 Task: Create a task  Improve the appâ€™s performance during network interruptions , assign it to team member softage.9@softage.net in the project Wizardry and update the status of the task to  At Risk , set the priority of the task to Medium.
Action: Mouse moved to (68, 384)
Screenshot: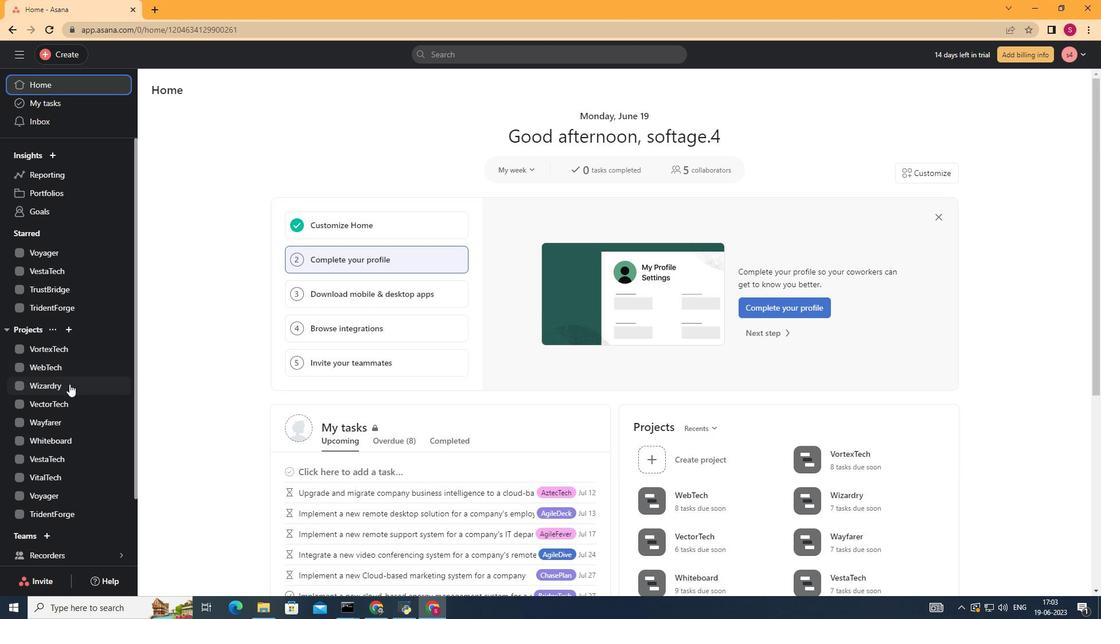 
Action: Mouse pressed left at (68, 384)
Screenshot: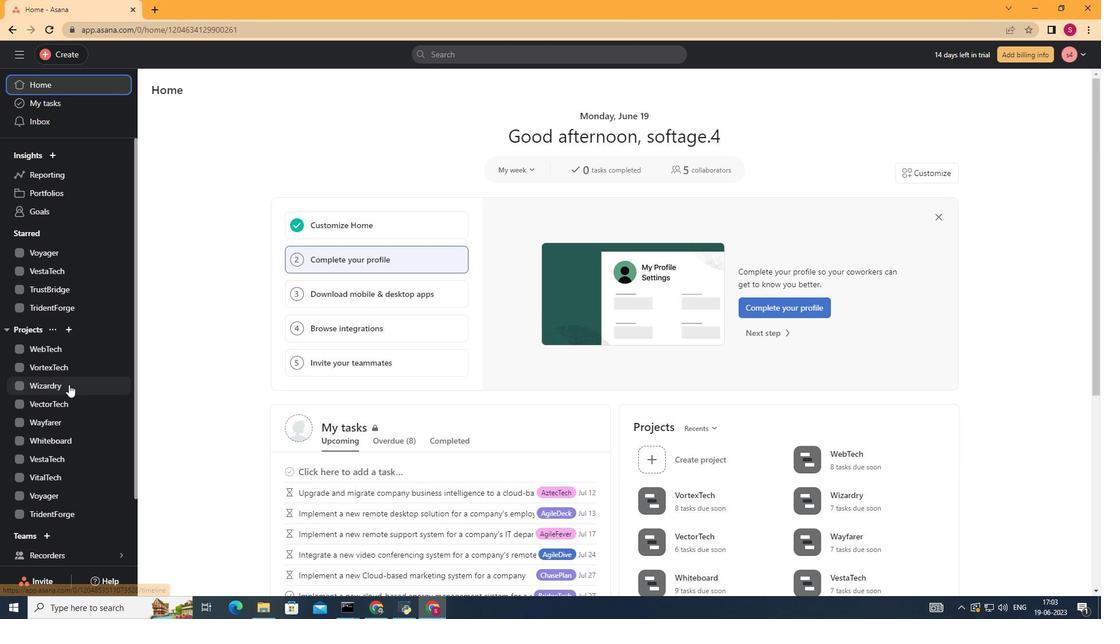 
Action: Mouse moved to (173, 143)
Screenshot: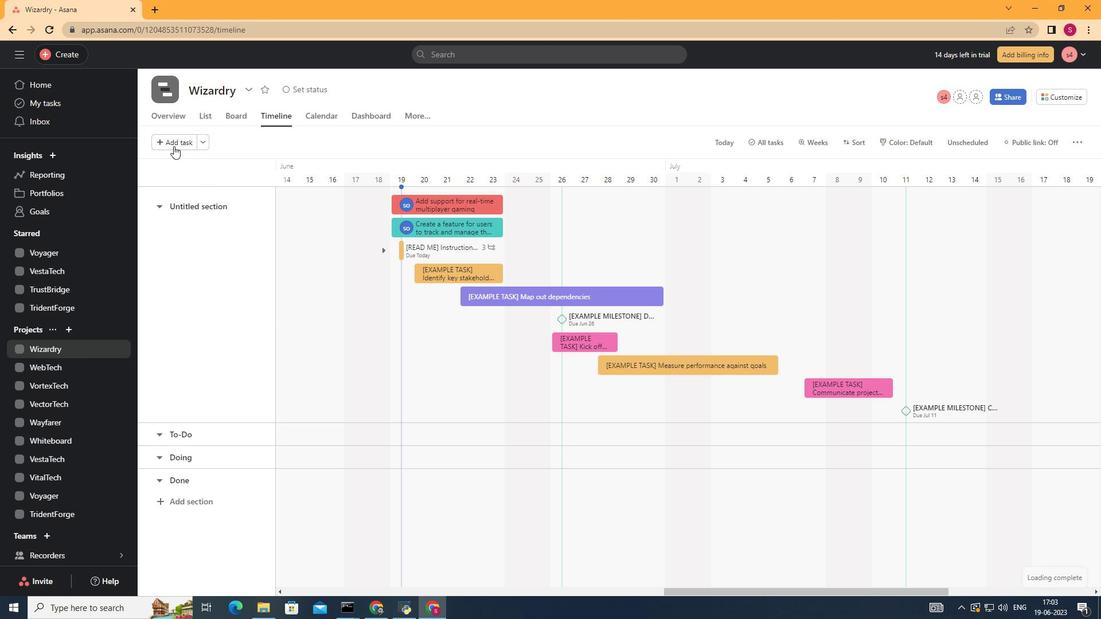 
Action: Mouse pressed left at (173, 143)
Screenshot: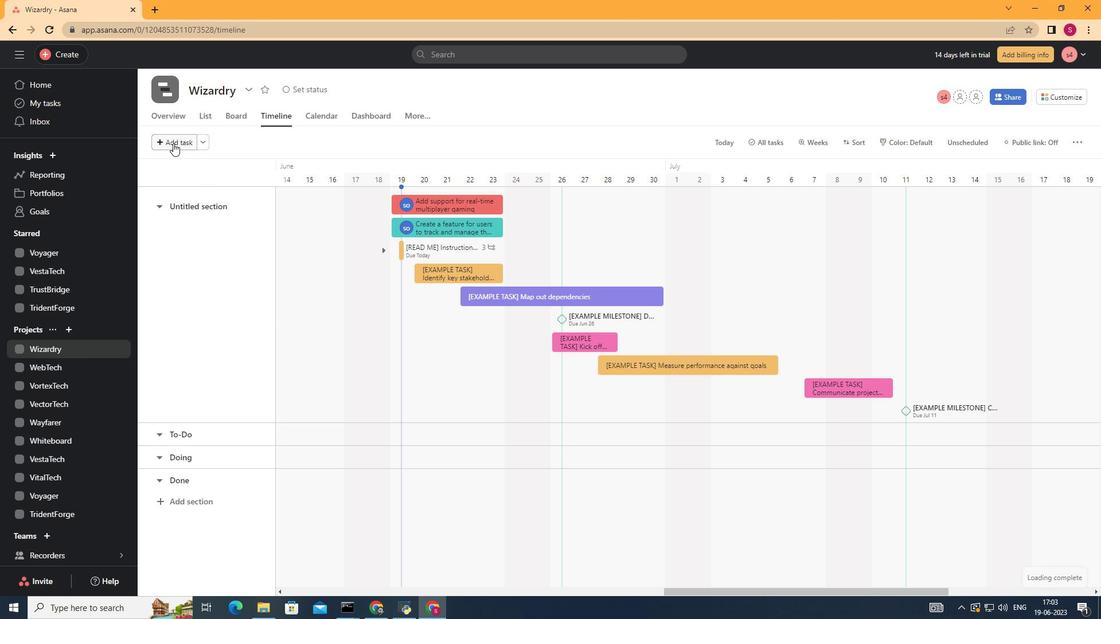 
Action: Mouse moved to (436, 207)
Screenshot: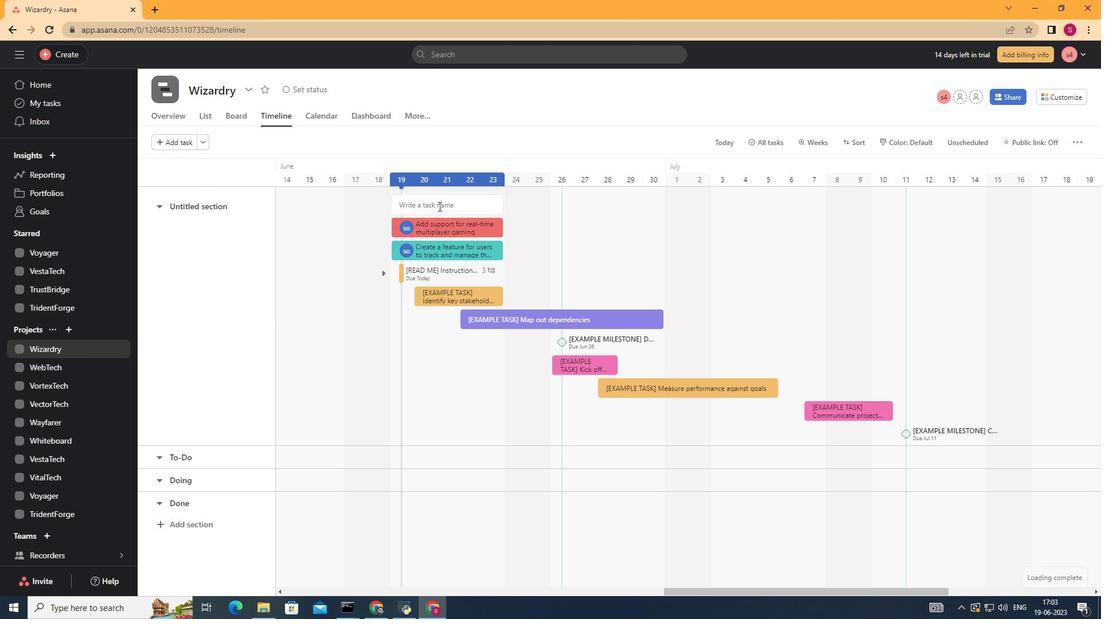 
Action: Mouse pressed left at (436, 207)
Screenshot: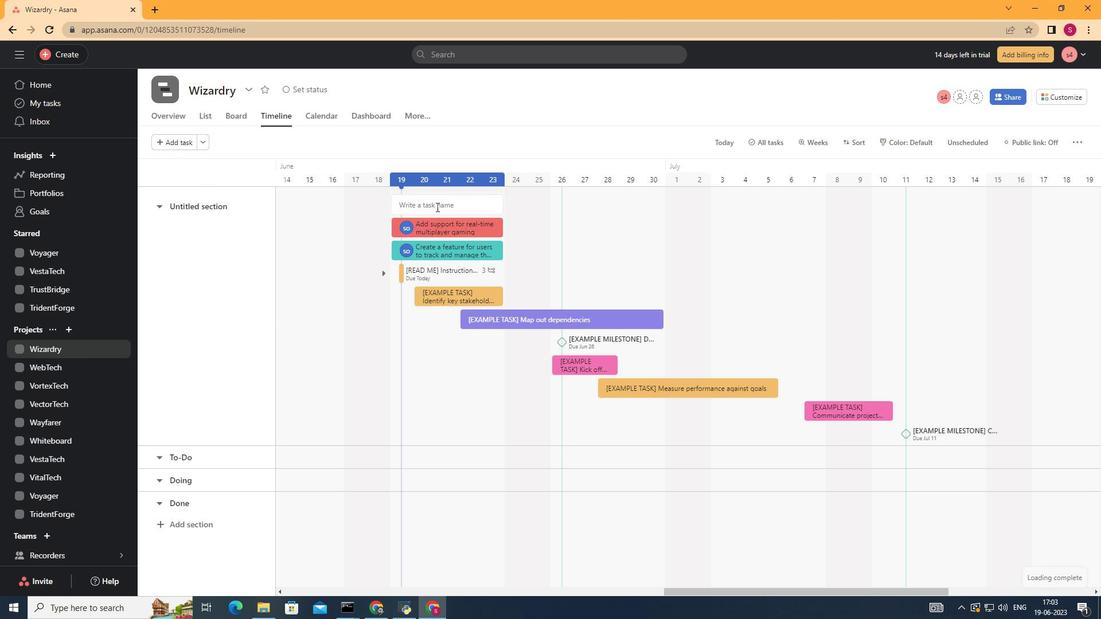 
Action: Key pressed <Key.shift>Improve<Key.space>the<Key.space>app's<Key.space>performance<Key.space>during<Key.space>netwi<Key.backspace>ork<Key.space>interruptions<Key.enter>
Screenshot: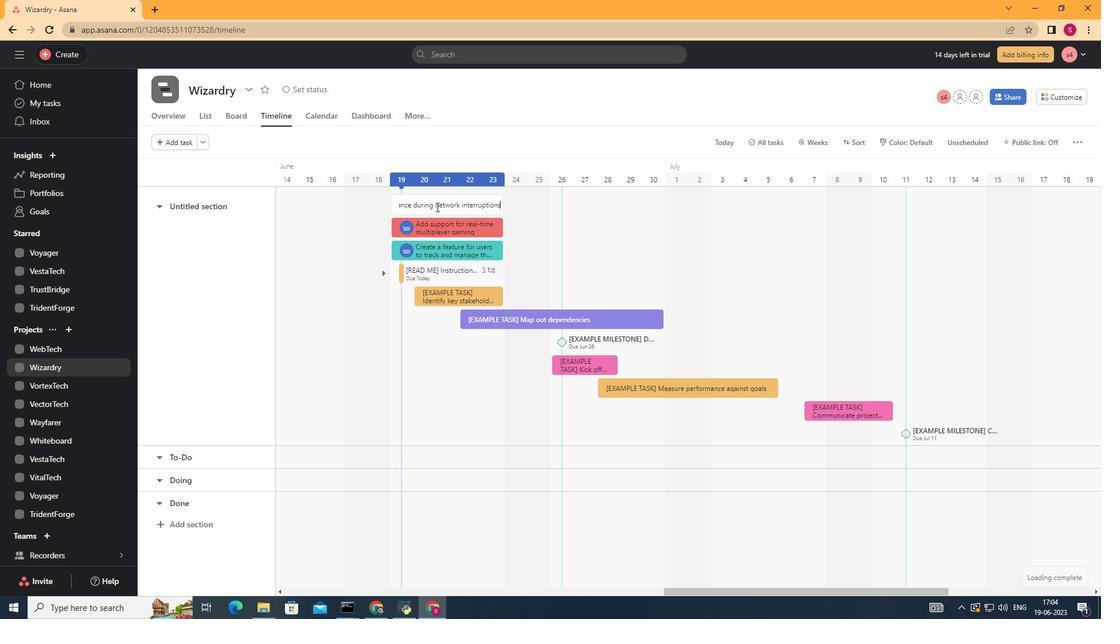 
Action: Mouse pressed left at (436, 207)
Screenshot: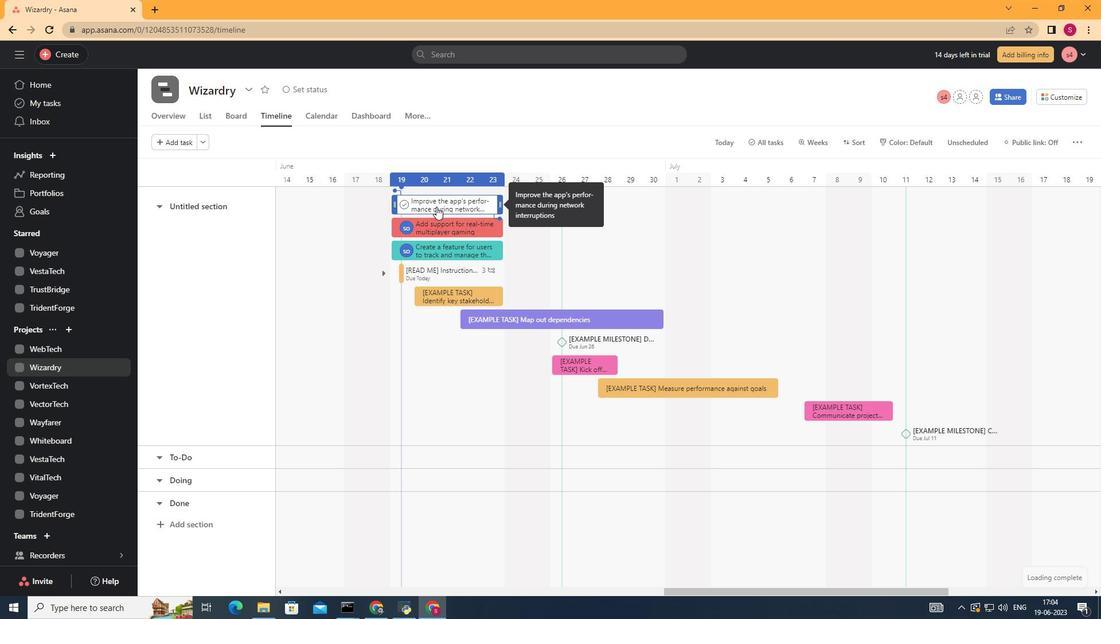 
Action: Mouse moved to (797, 225)
Screenshot: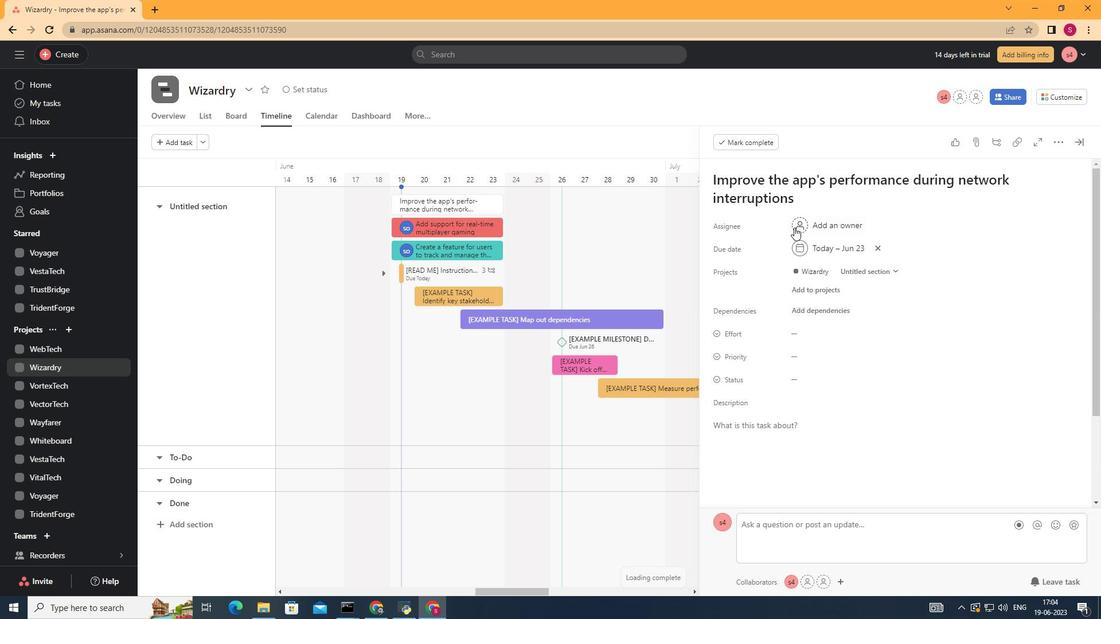 
Action: Mouse pressed left at (797, 225)
Screenshot: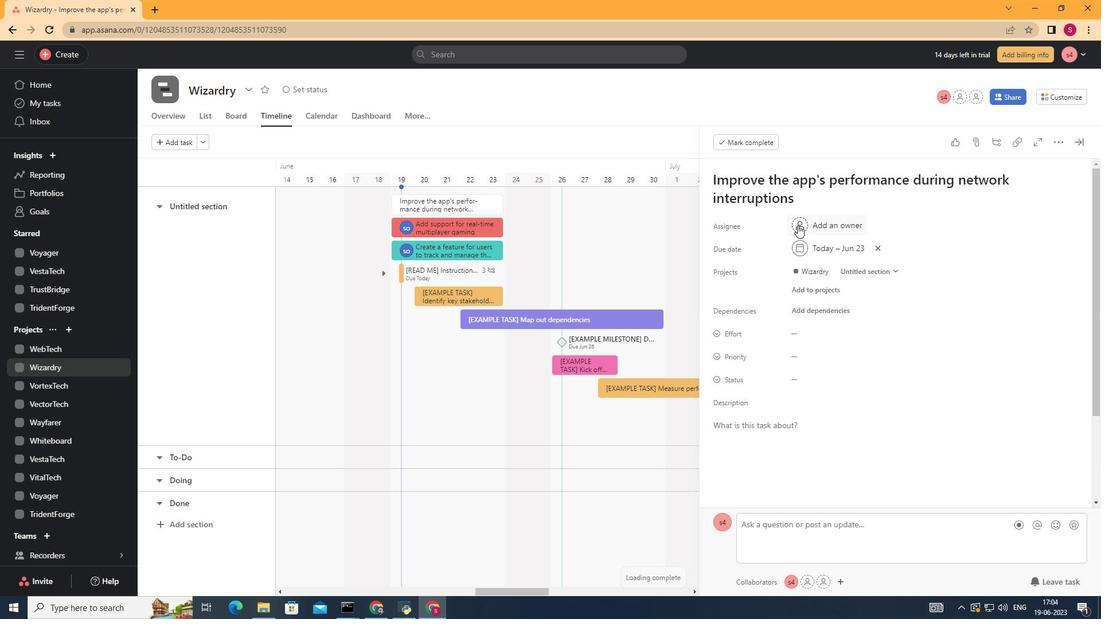 
Action: Mouse moved to (799, 224)
Screenshot: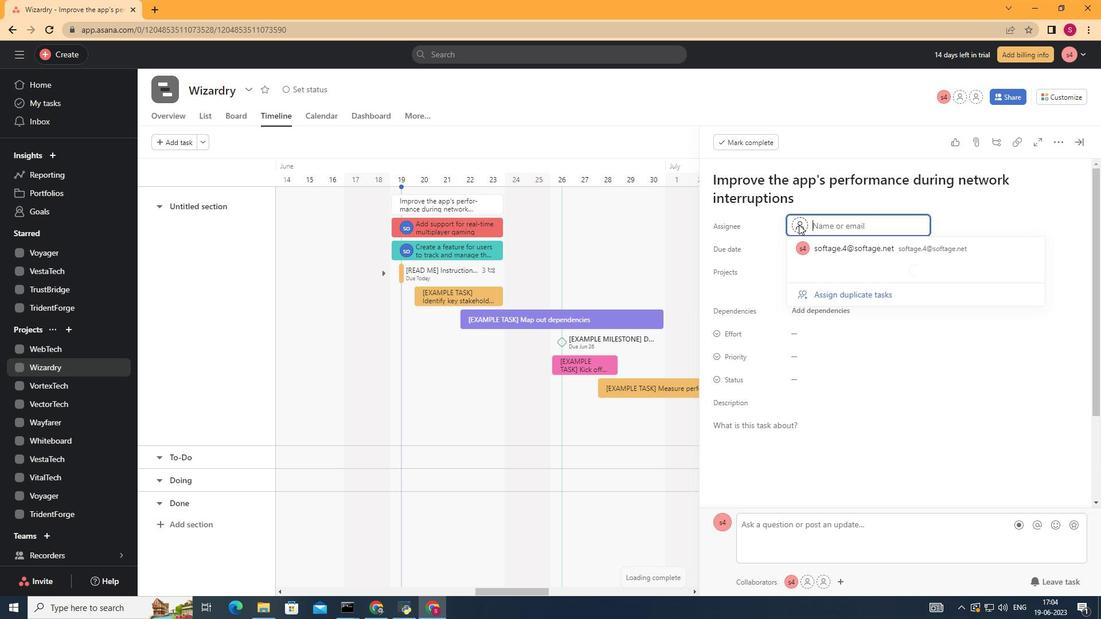 
Action: Key pressed softage.9<Key.shift>@softage.net<Key.enter>
Screenshot: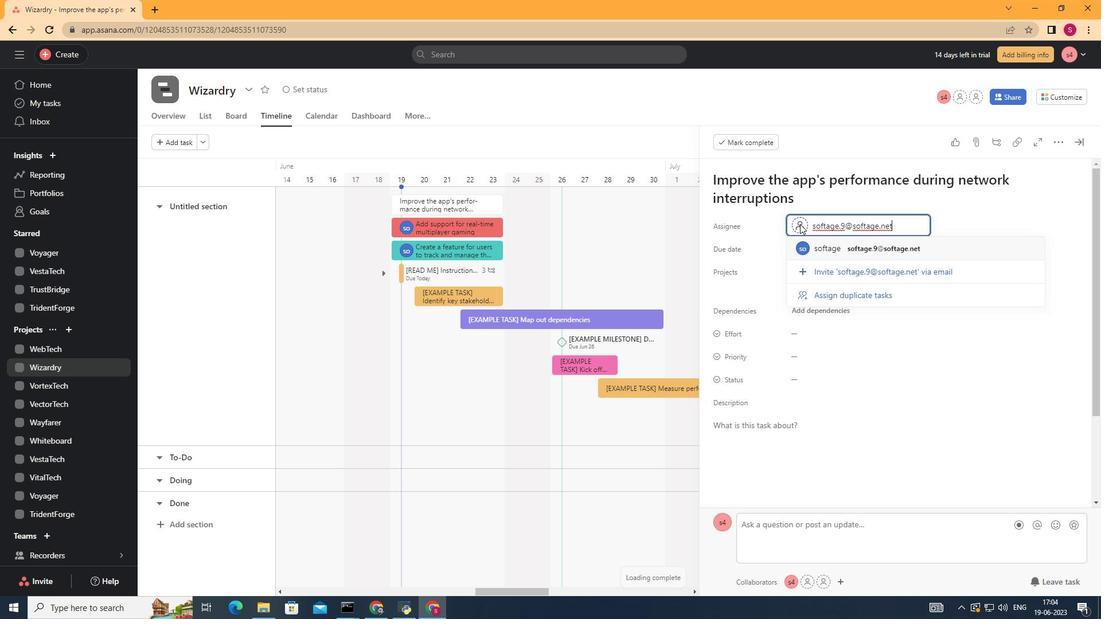 
Action: Mouse moved to (821, 379)
Screenshot: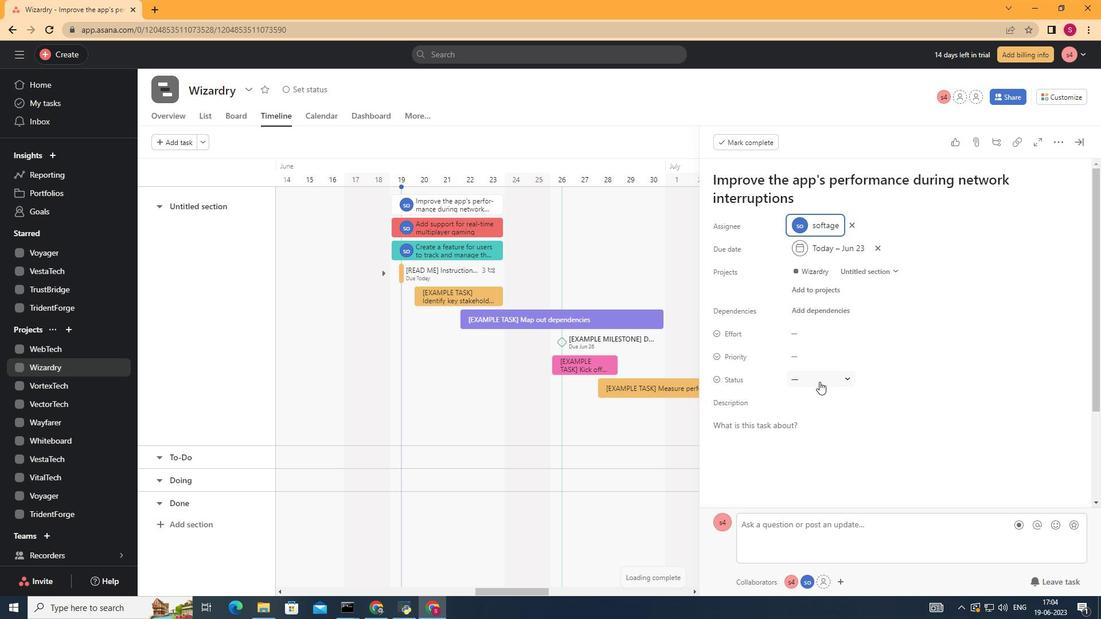 
Action: Mouse pressed left at (821, 379)
Screenshot: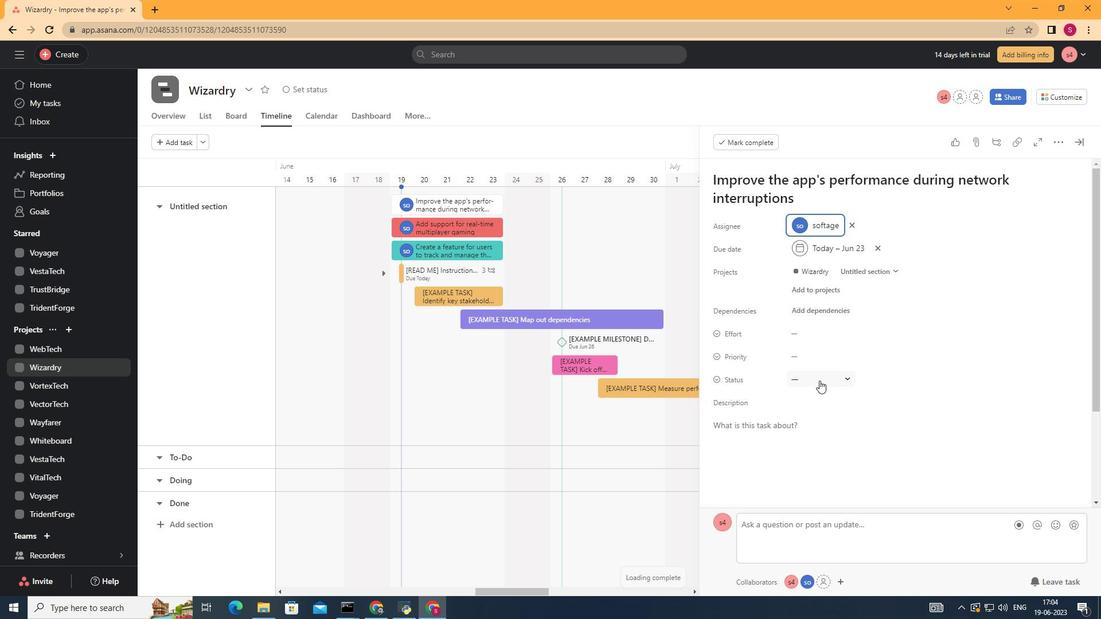 
Action: Mouse moved to (859, 436)
Screenshot: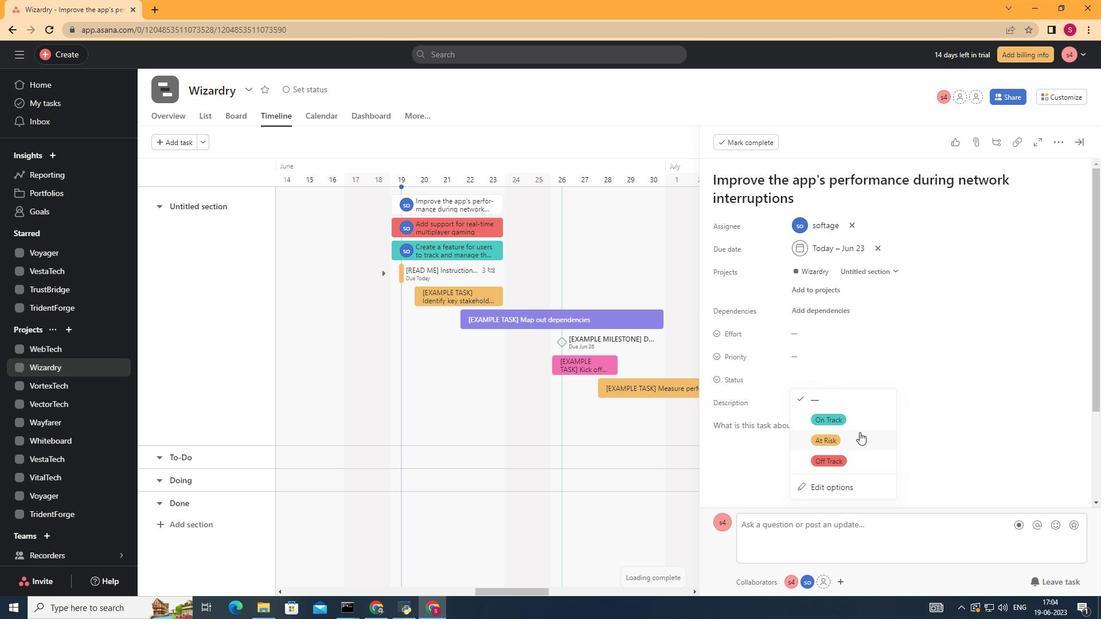 
Action: Mouse pressed left at (859, 436)
Screenshot: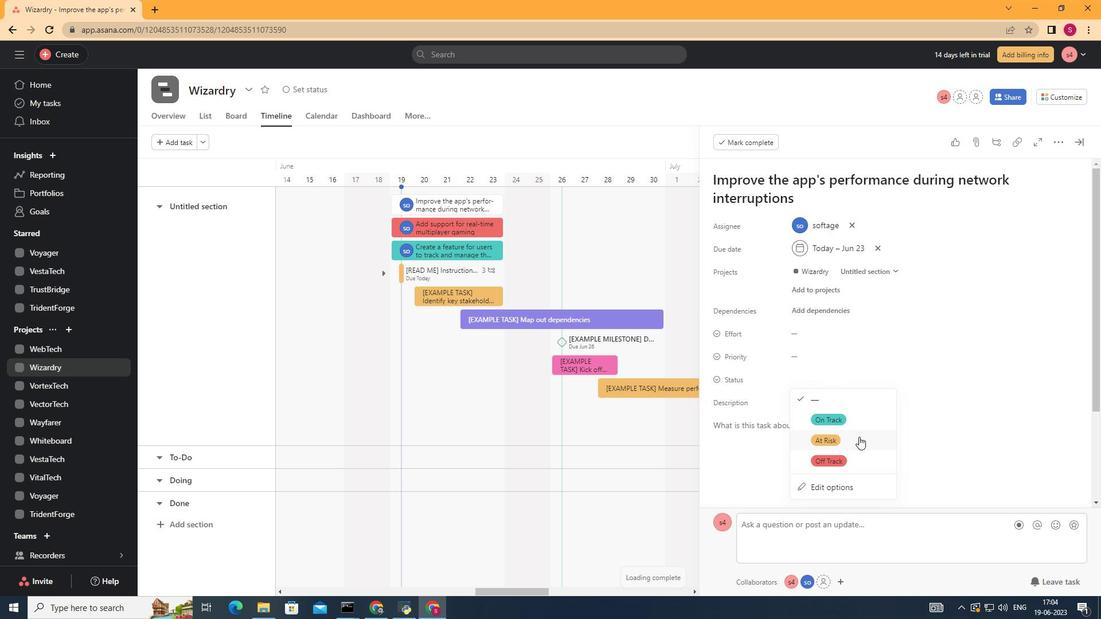 
Action: Mouse moved to (840, 355)
Screenshot: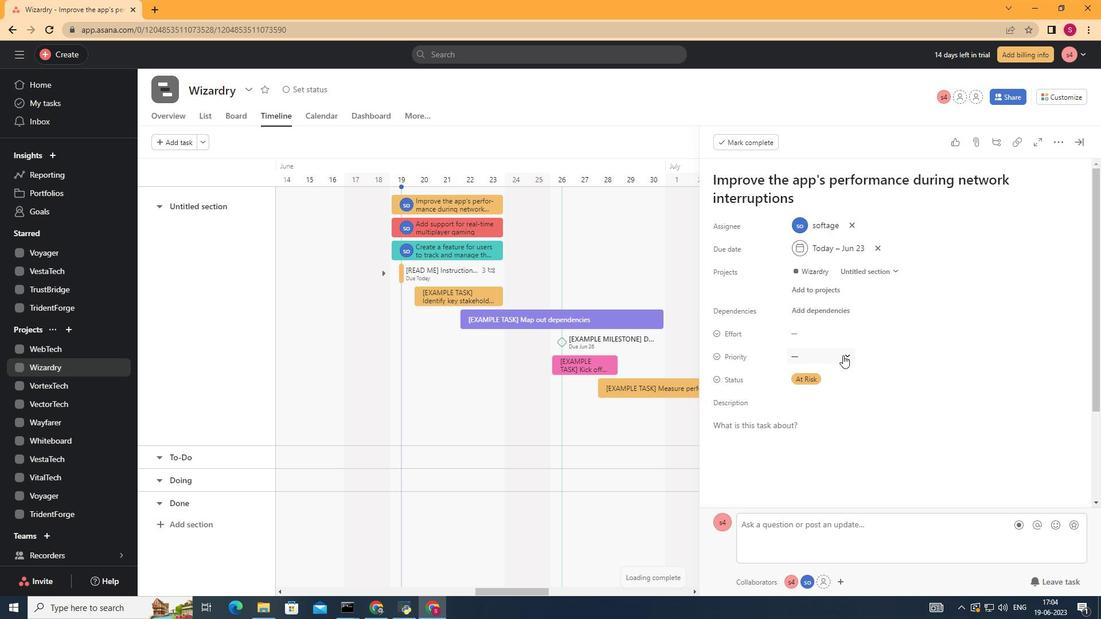 
Action: Mouse pressed left at (840, 355)
Screenshot: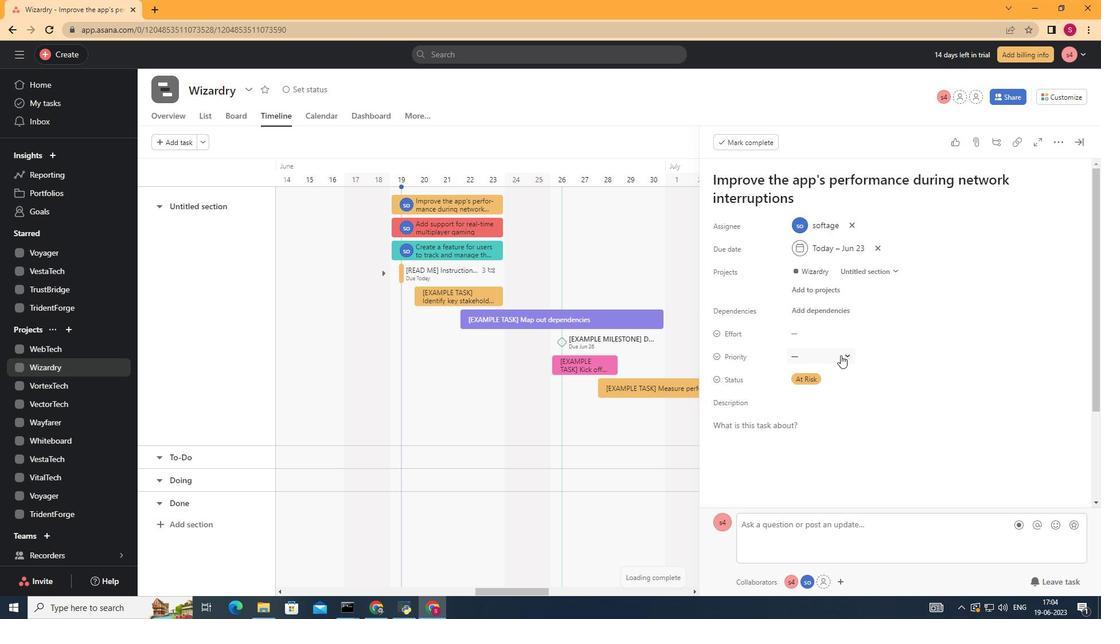 
Action: Mouse moved to (859, 419)
Screenshot: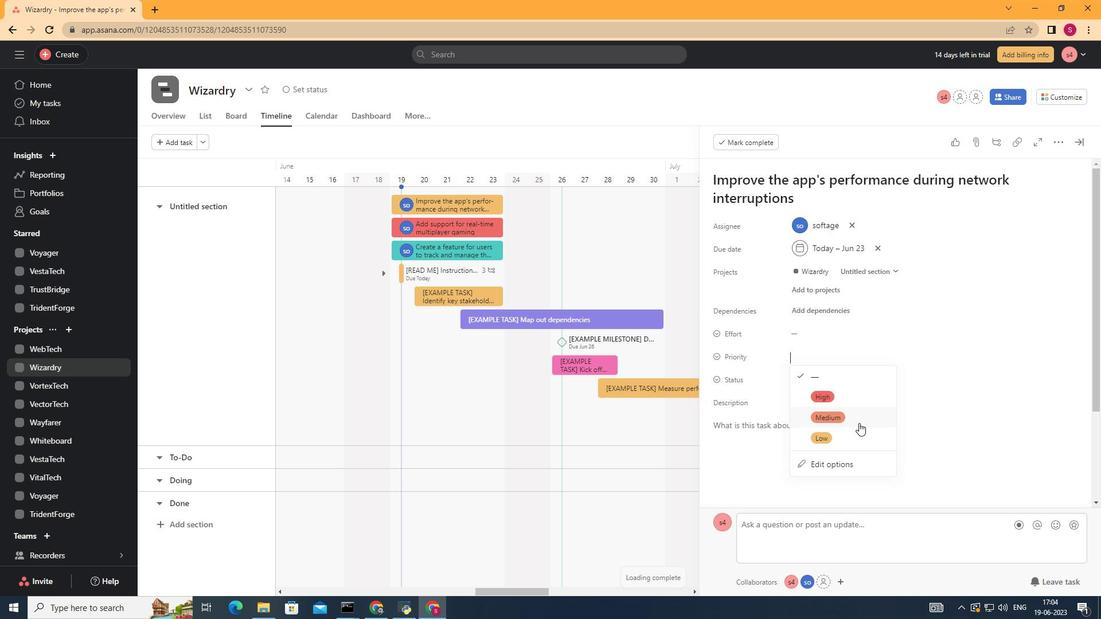 
Action: Mouse pressed left at (859, 419)
Screenshot: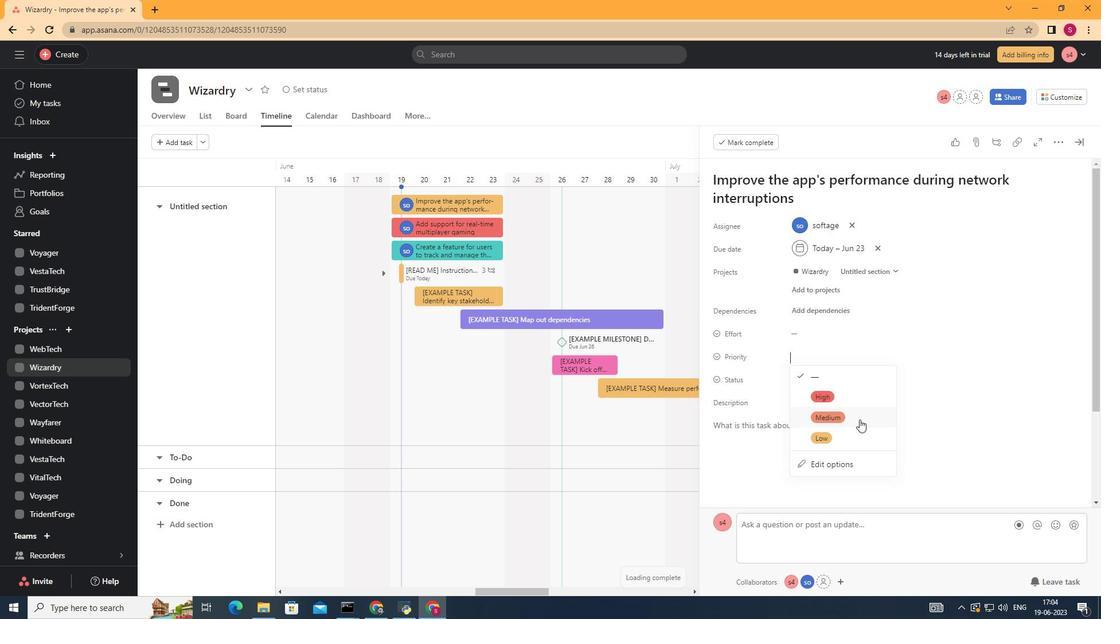
